 Task: Look for products in the category "Baby Health Care" from Shikai only.
Action: Mouse moved to (271, 150)
Screenshot: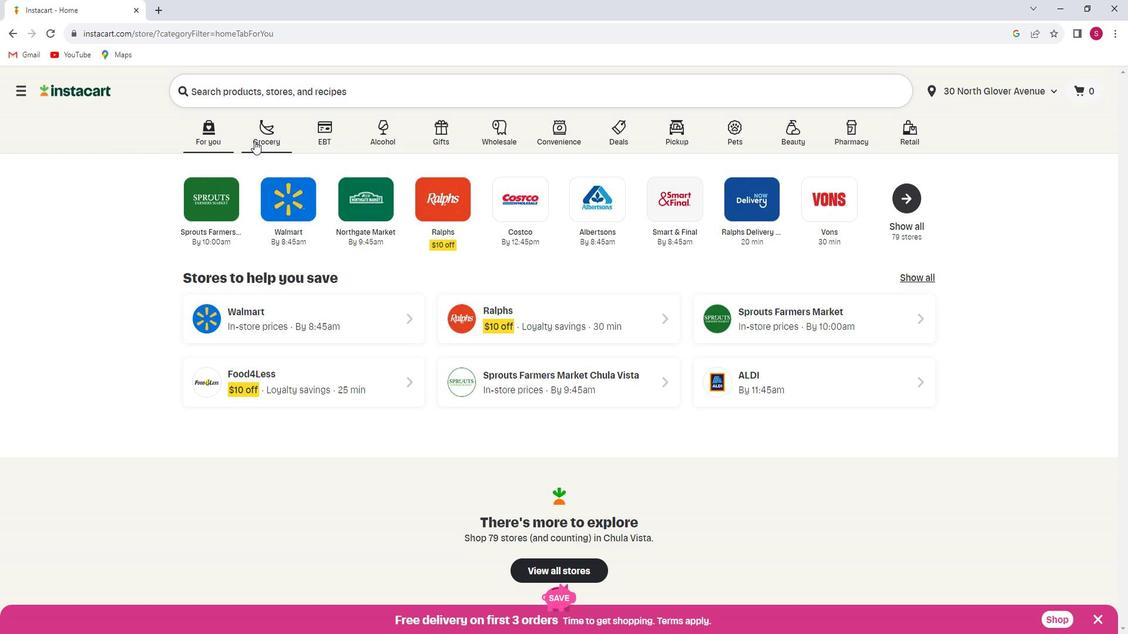 
Action: Mouse pressed left at (271, 150)
Screenshot: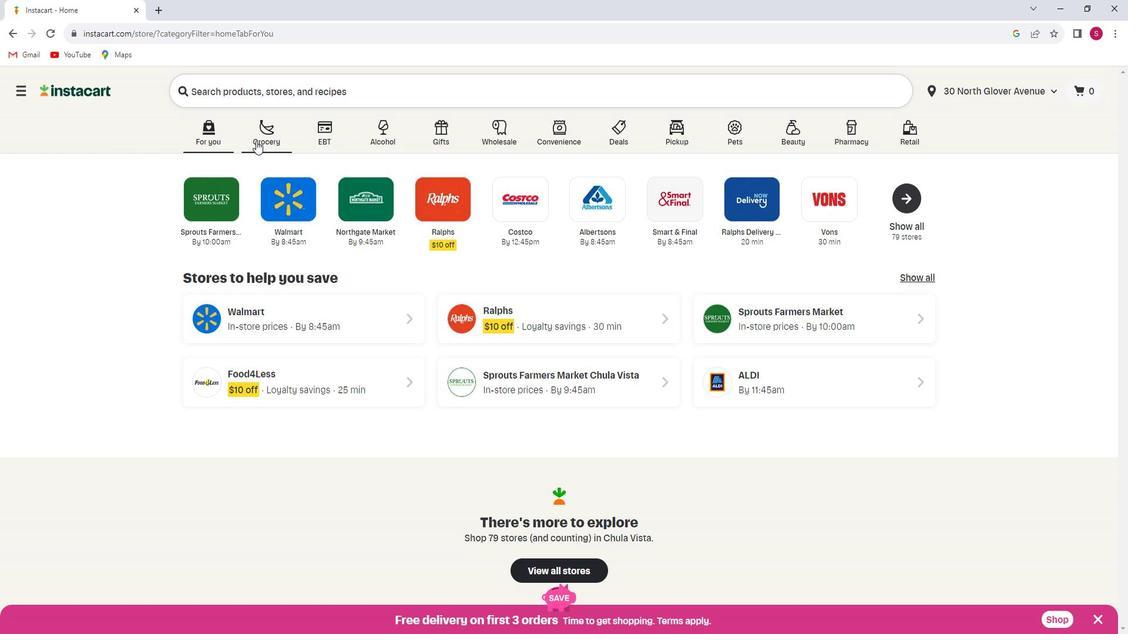 
Action: Mouse moved to (274, 367)
Screenshot: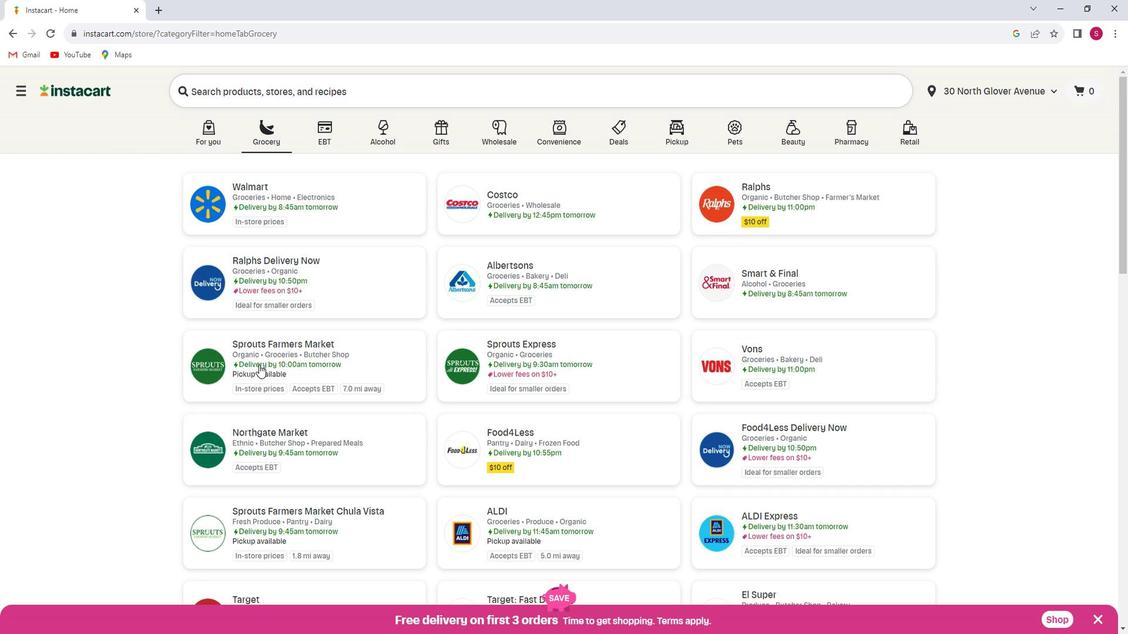 
Action: Mouse pressed left at (274, 367)
Screenshot: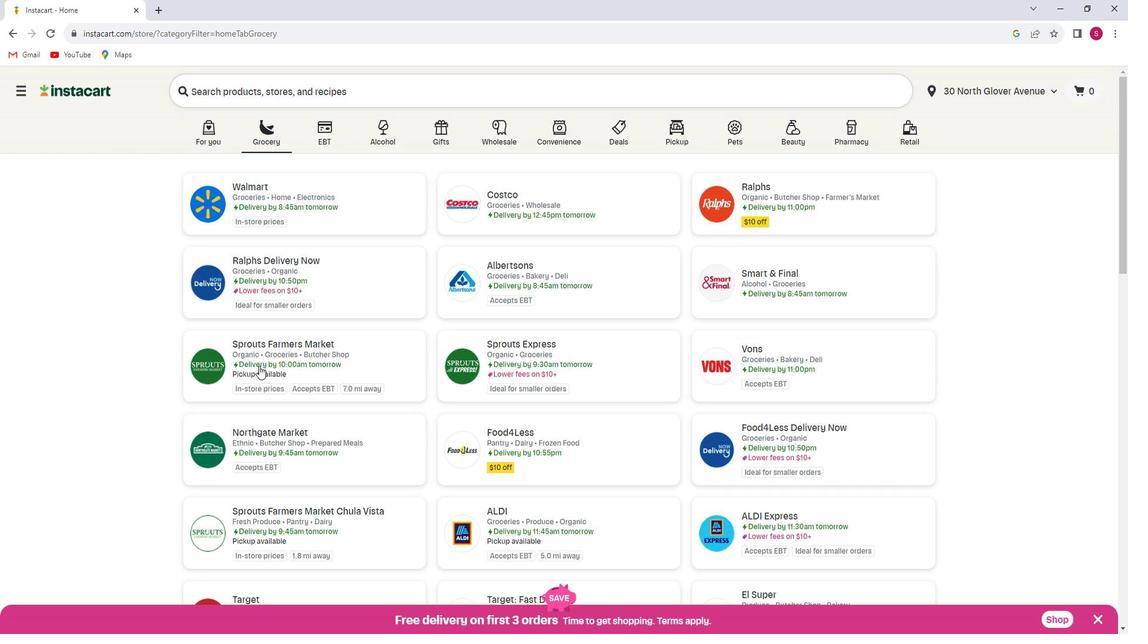 
Action: Mouse moved to (92, 384)
Screenshot: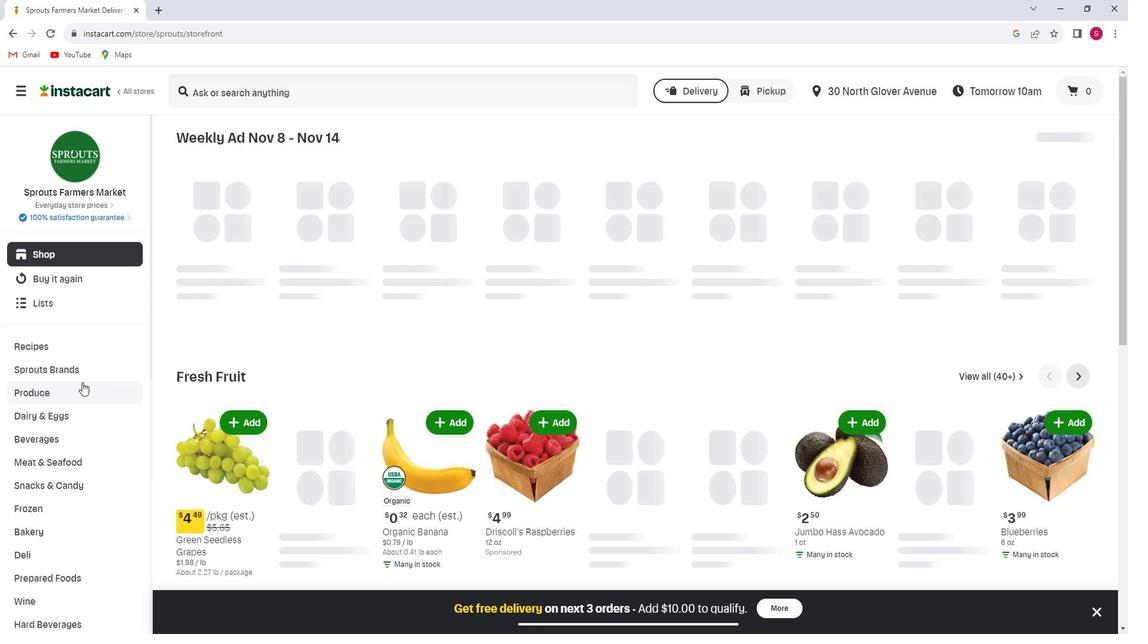 
Action: Mouse scrolled (92, 383) with delta (0, 0)
Screenshot: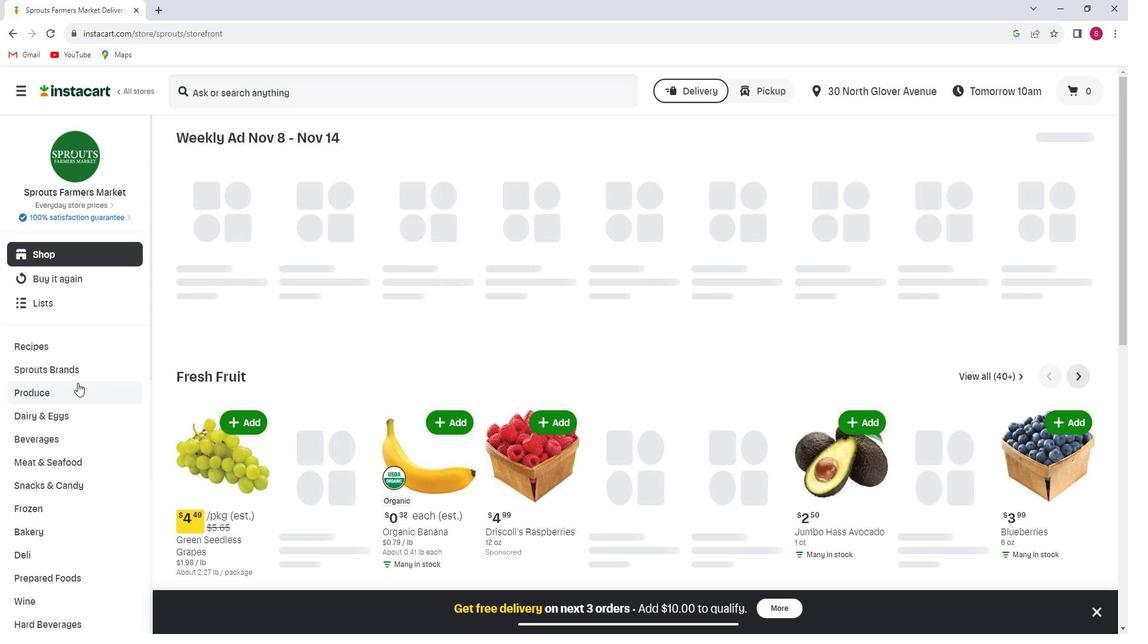 
Action: Mouse scrolled (92, 383) with delta (0, 0)
Screenshot: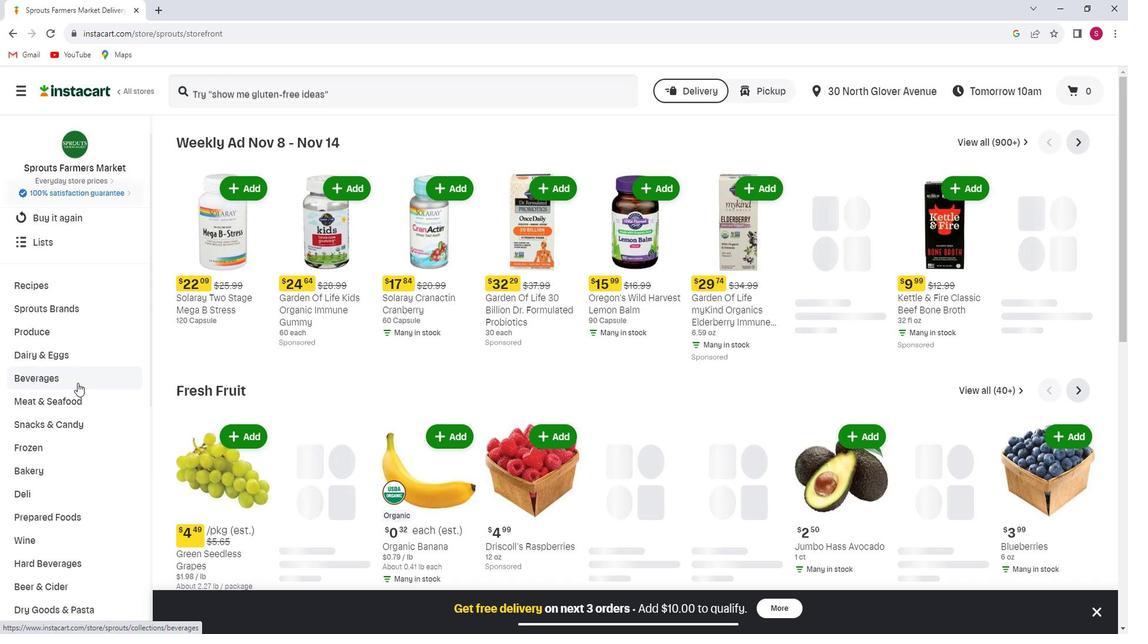 
Action: Mouse scrolled (92, 383) with delta (0, 0)
Screenshot: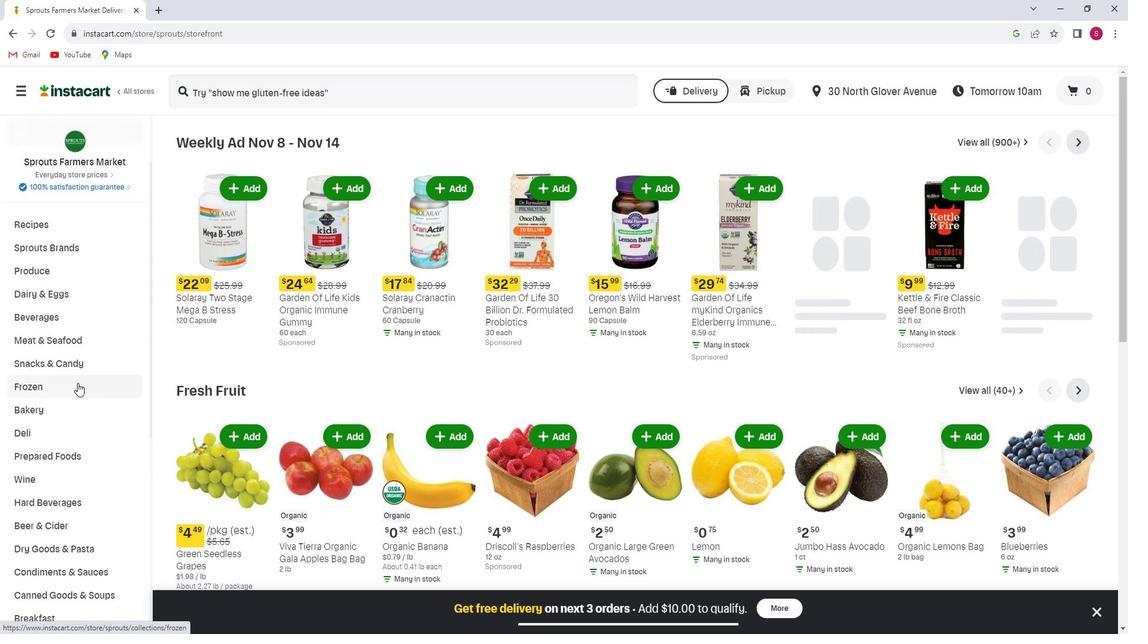 
Action: Mouse scrolled (92, 383) with delta (0, 0)
Screenshot: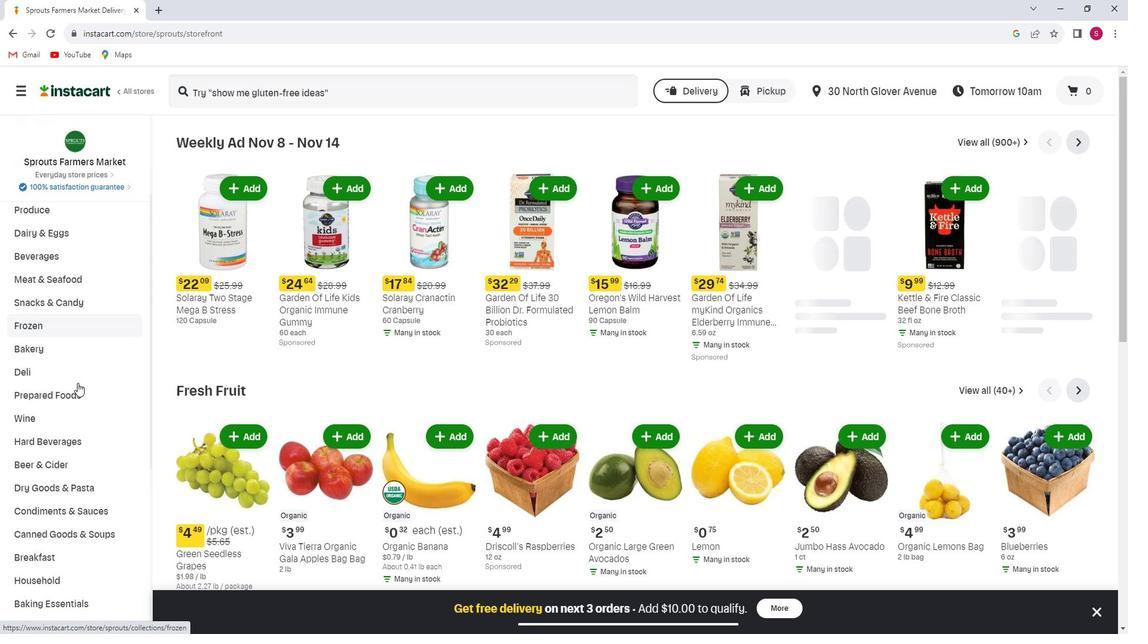 
Action: Mouse scrolled (92, 383) with delta (0, 0)
Screenshot: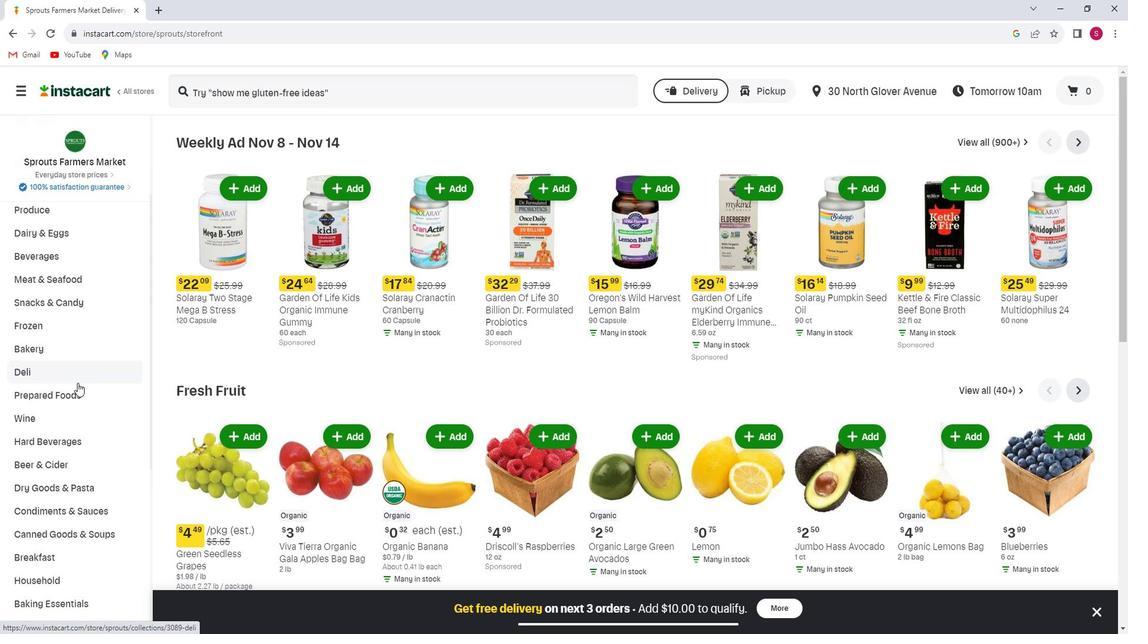 
Action: Mouse scrolled (92, 383) with delta (0, 0)
Screenshot: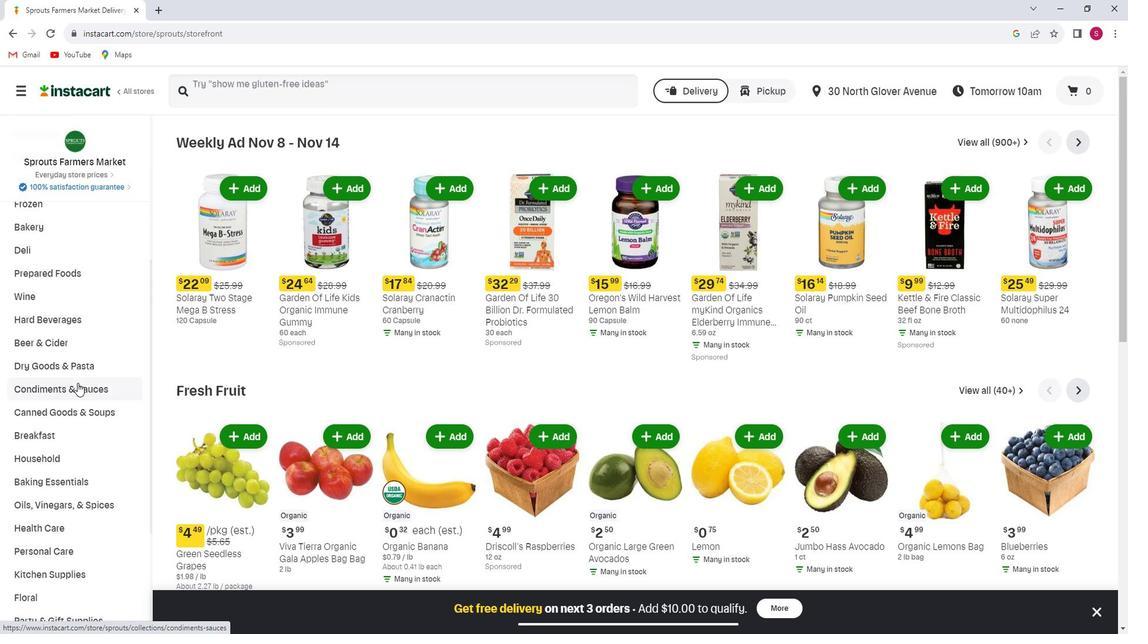 
Action: Mouse scrolled (92, 383) with delta (0, 0)
Screenshot: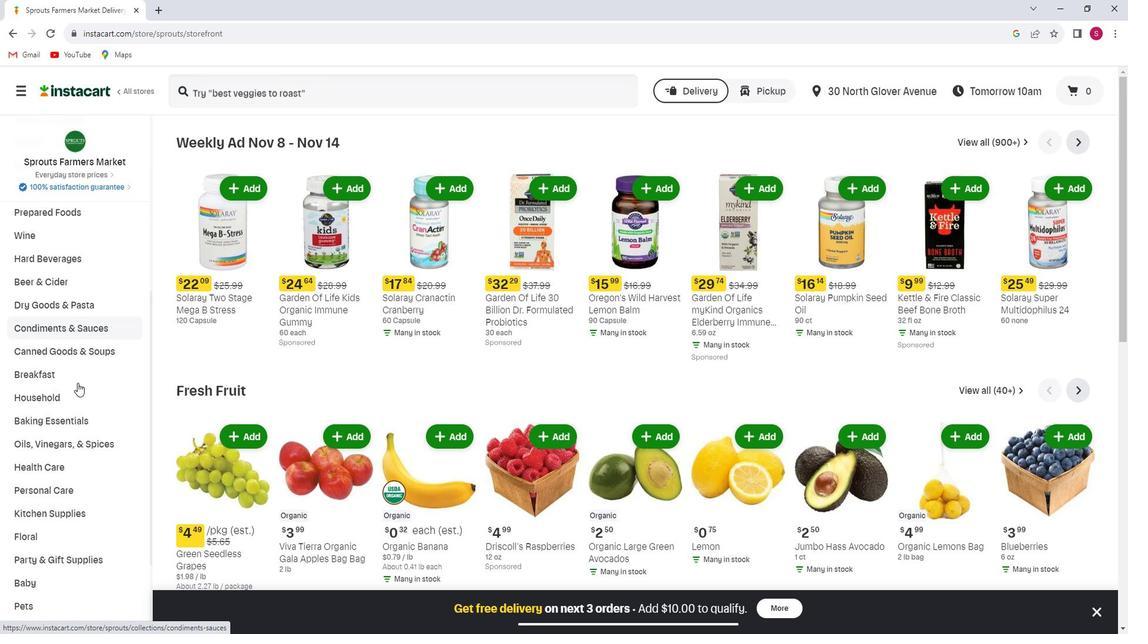 
Action: Mouse scrolled (92, 383) with delta (0, 0)
Screenshot: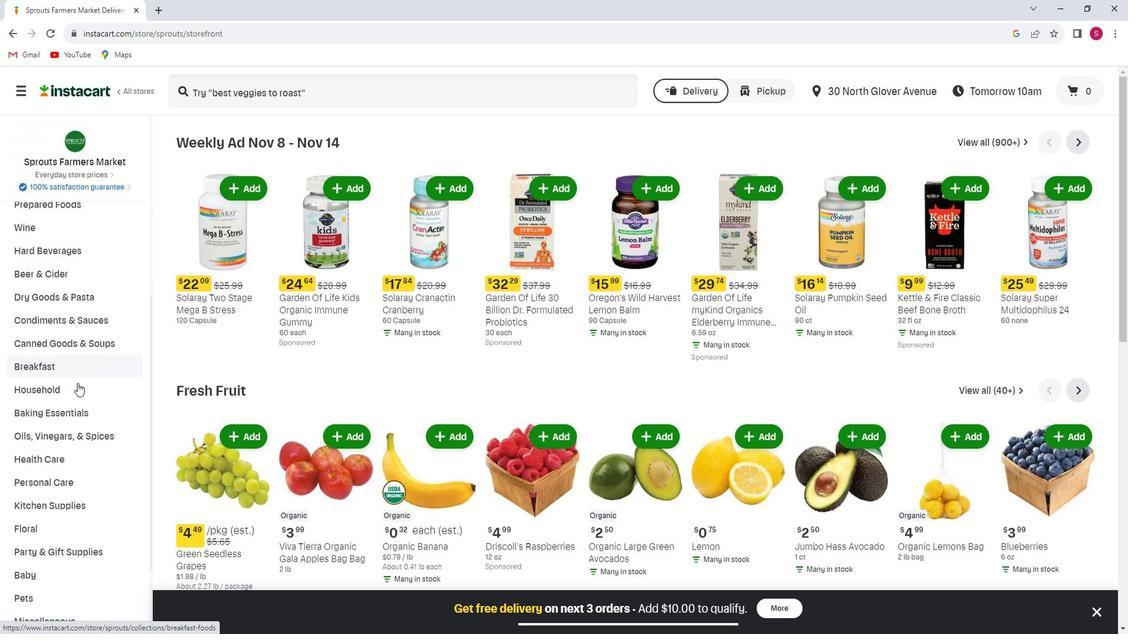 
Action: Mouse moved to (83, 400)
Screenshot: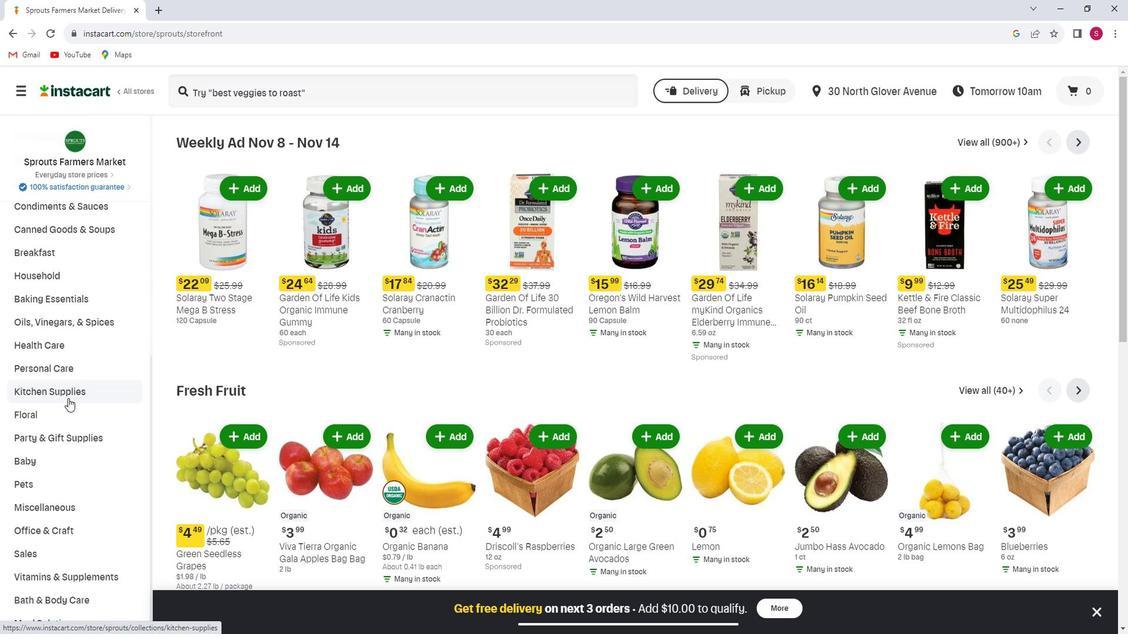 
Action: Mouse scrolled (83, 399) with delta (0, 0)
Screenshot: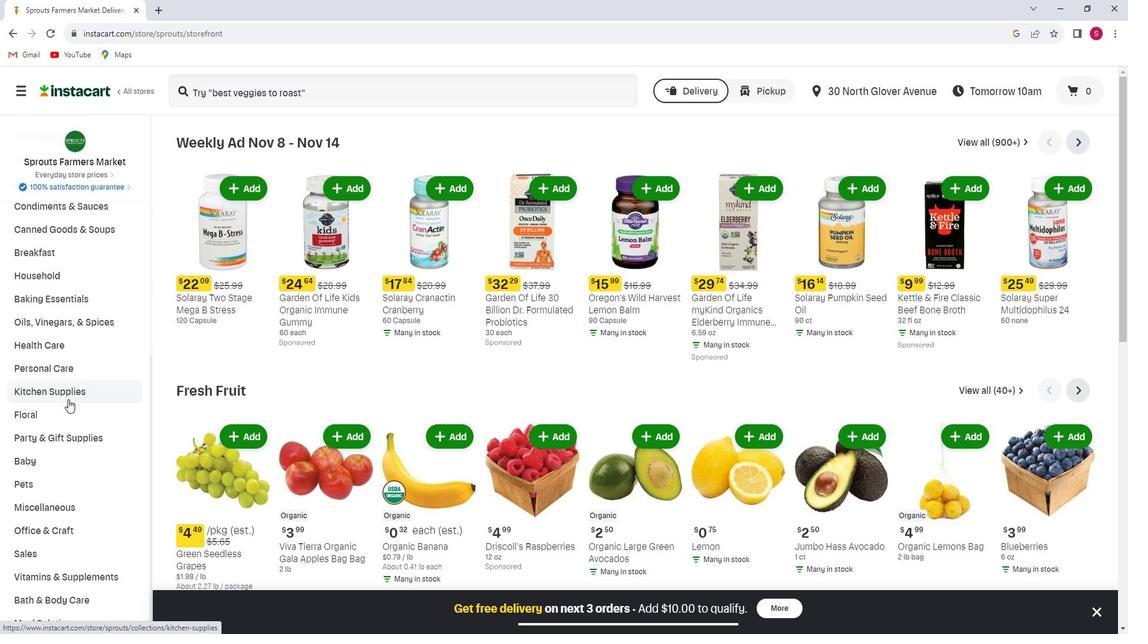 
Action: Mouse scrolled (83, 399) with delta (0, 0)
Screenshot: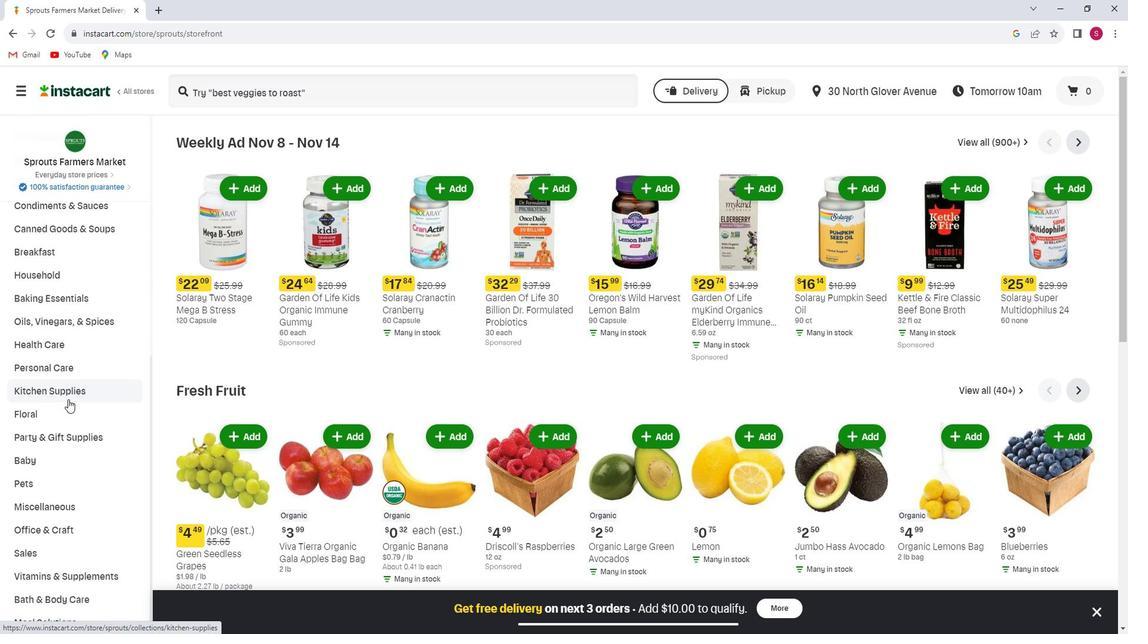 
Action: Mouse moved to (59, 459)
Screenshot: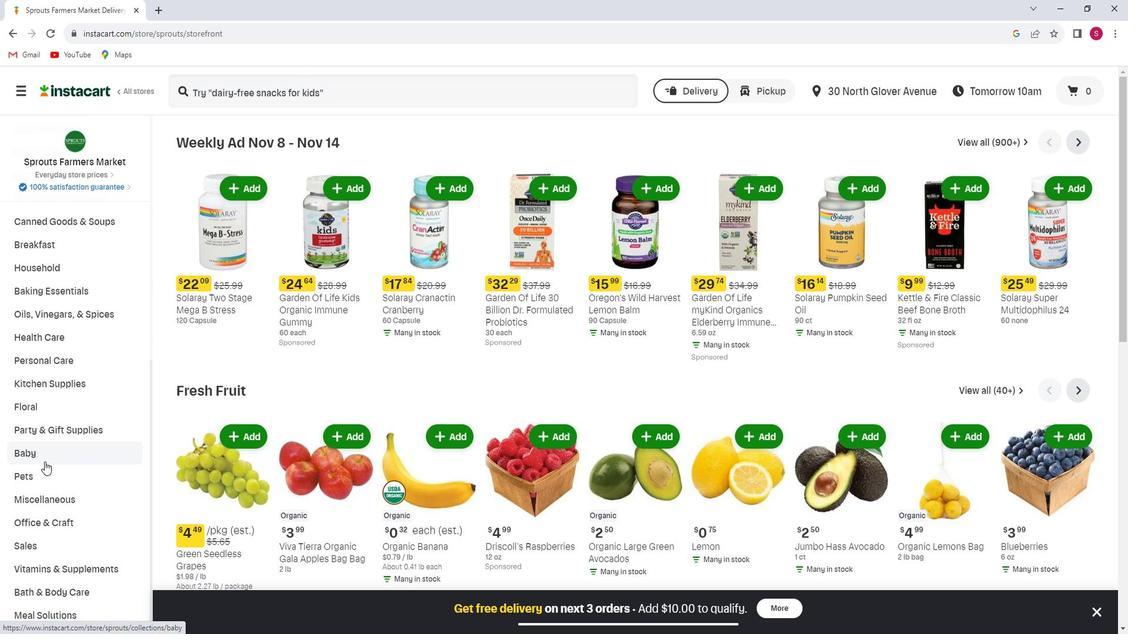 
Action: Mouse pressed left at (59, 459)
Screenshot: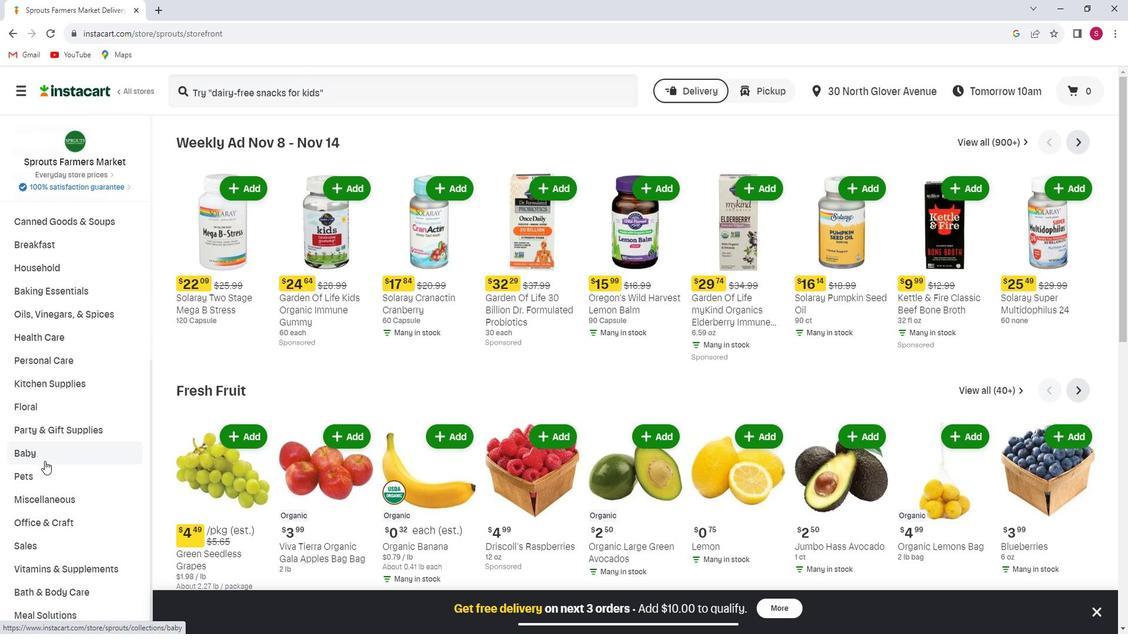 
Action: Mouse moved to (77, 480)
Screenshot: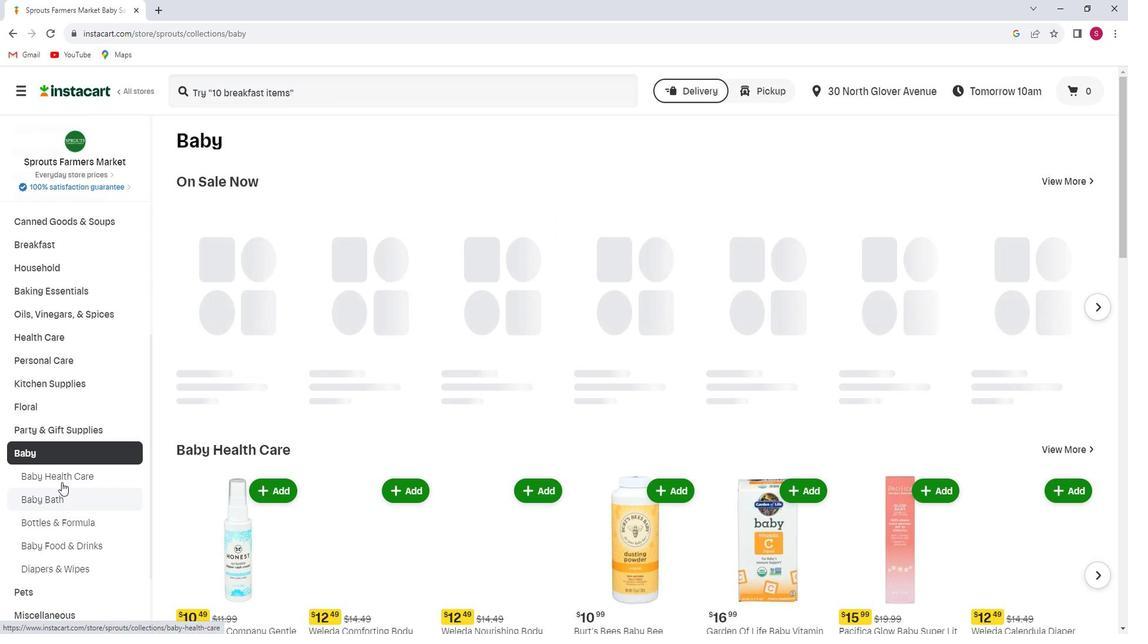 
Action: Mouse pressed left at (77, 480)
Screenshot: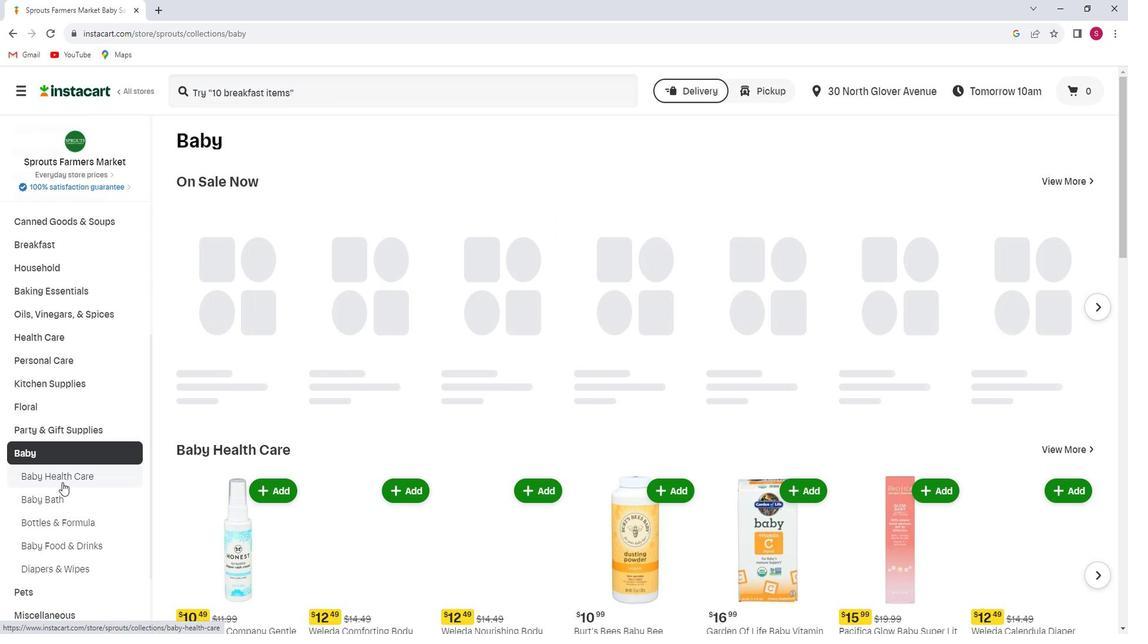 
Action: Mouse moved to (285, 239)
Screenshot: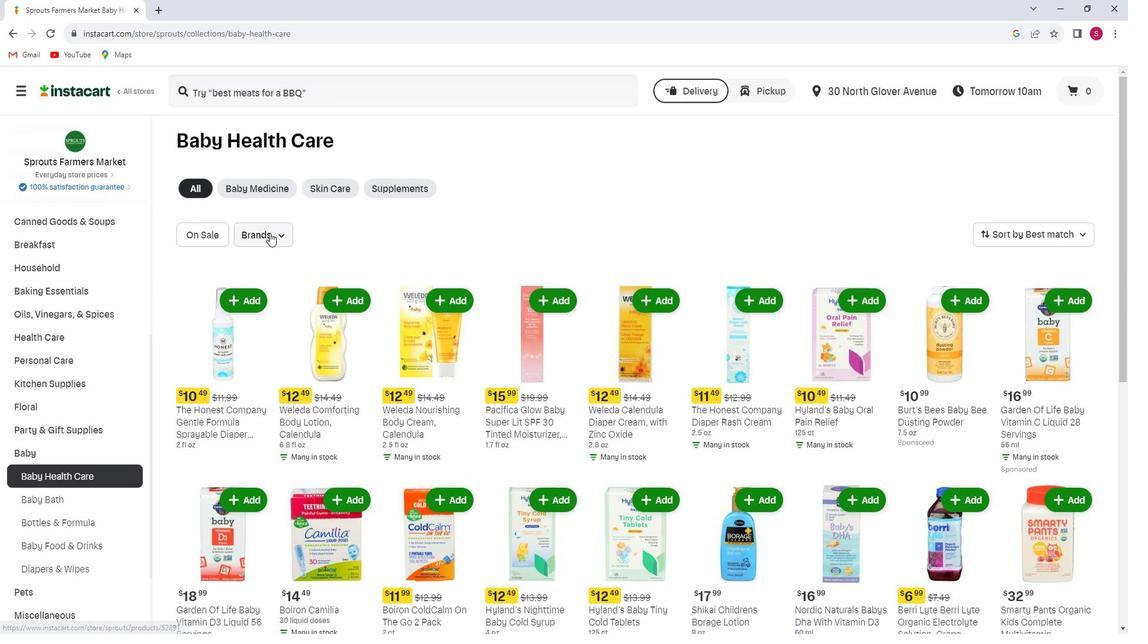 
Action: Mouse pressed left at (285, 239)
Screenshot: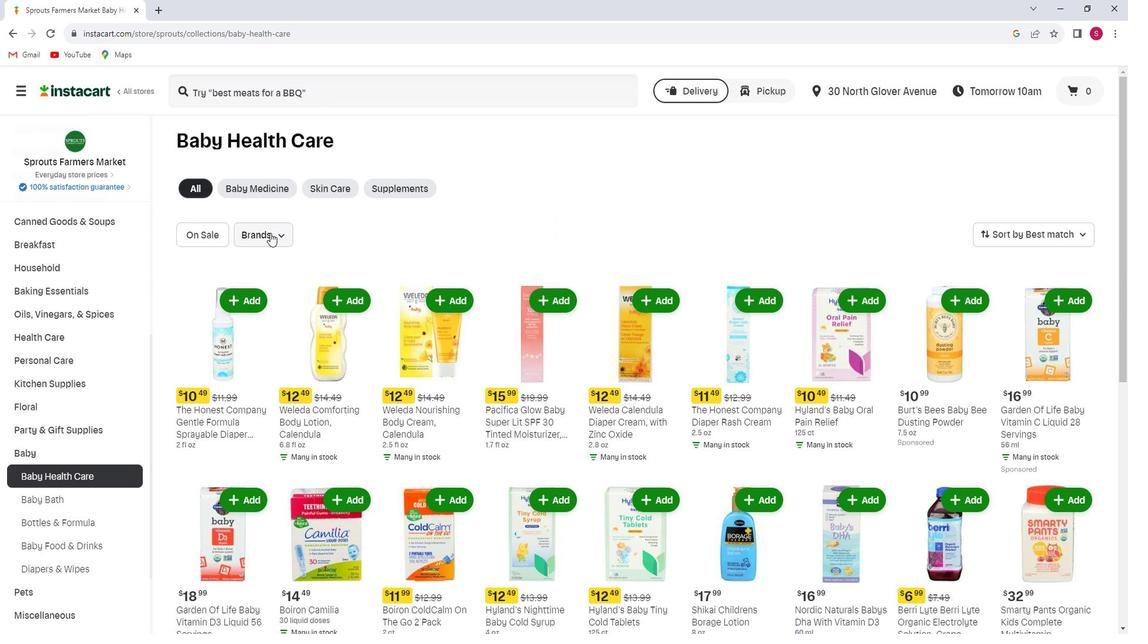 
Action: Mouse moved to (287, 277)
Screenshot: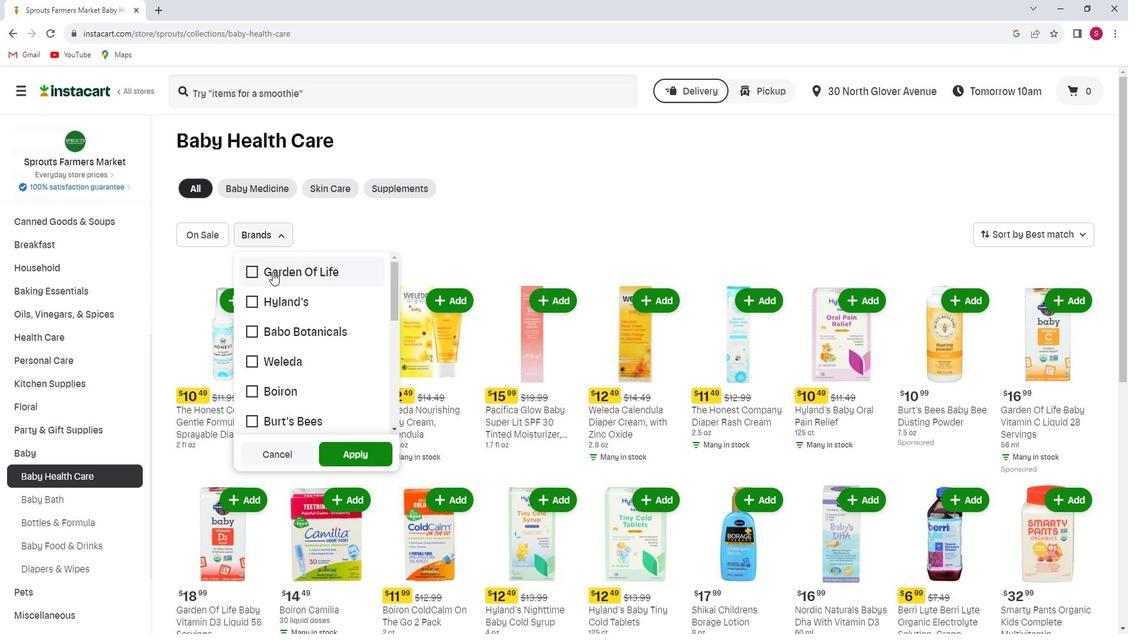
Action: Mouse scrolled (287, 277) with delta (0, 0)
Screenshot: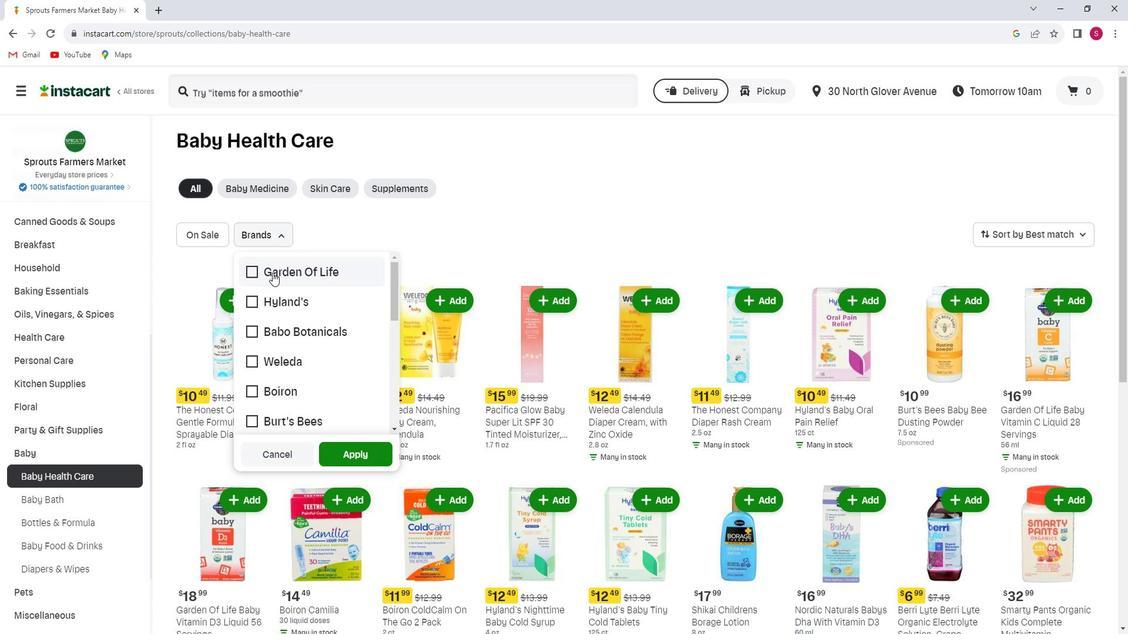 
Action: Mouse scrolled (287, 277) with delta (0, 0)
Screenshot: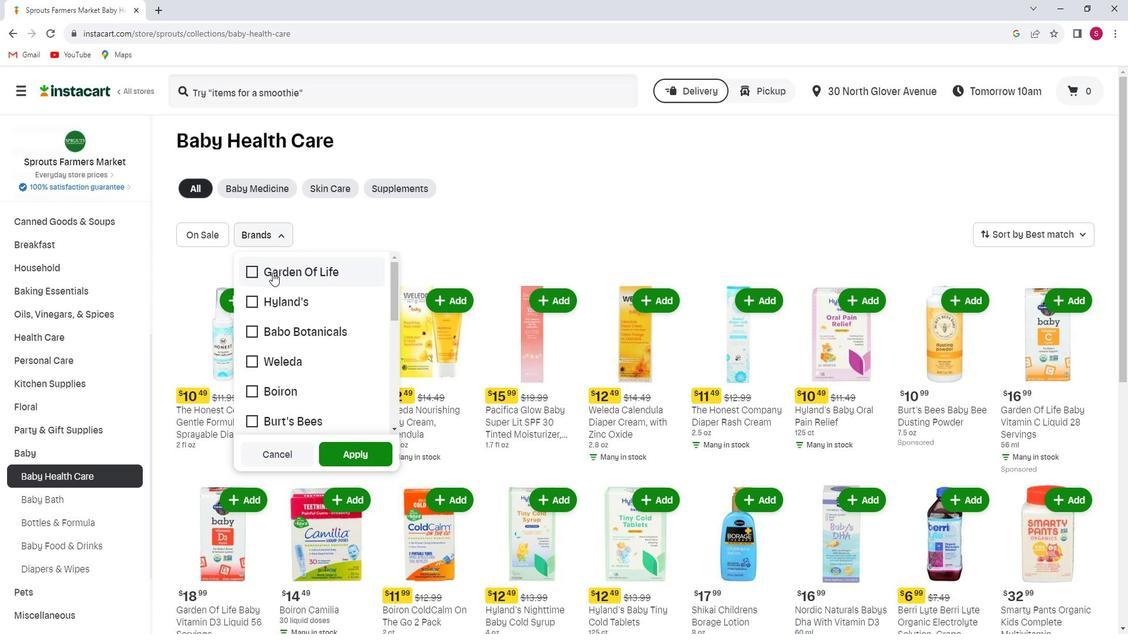 
Action: Mouse moved to (287, 278)
Screenshot: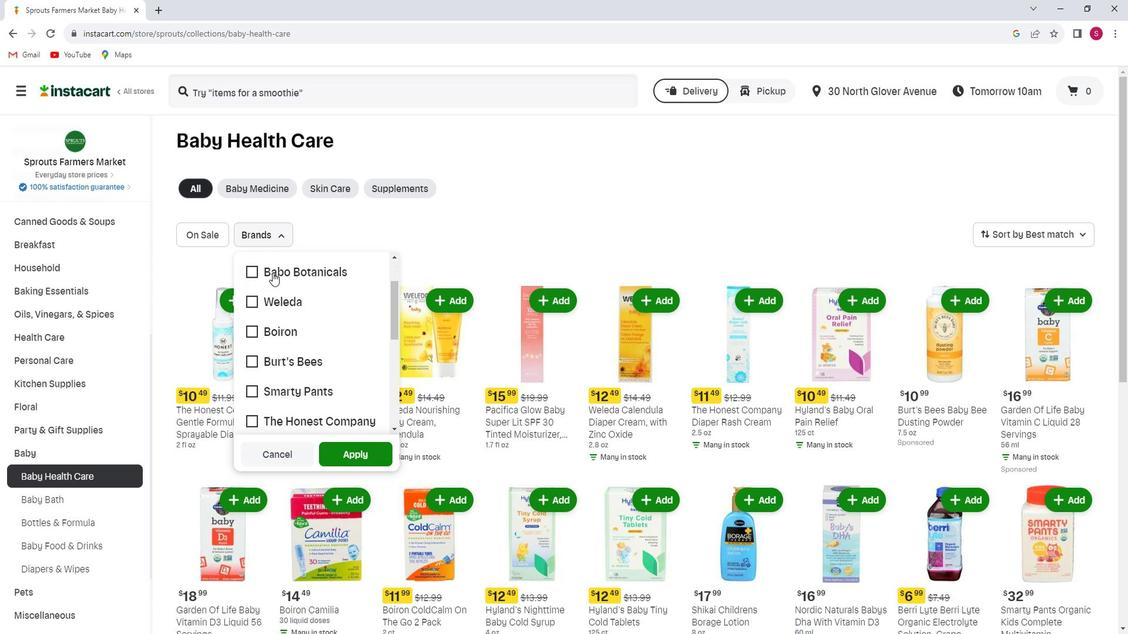 
Action: Mouse scrolled (287, 277) with delta (0, 0)
Screenshot: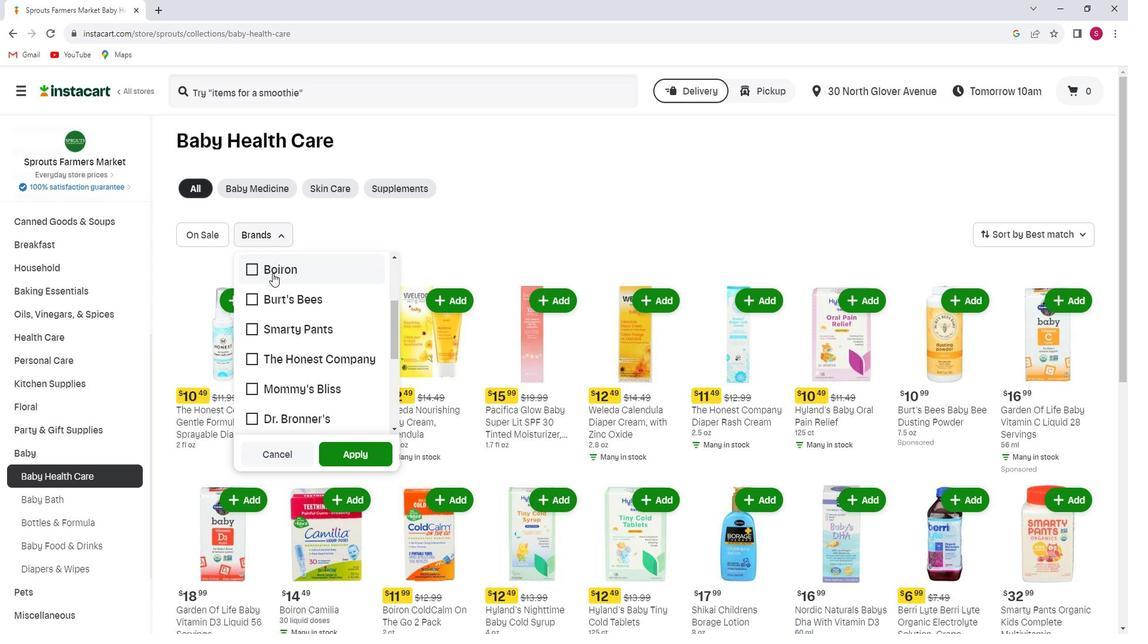 
Action: Mouse scrolled (287, 277) with delta (0, 0)
Screenshot: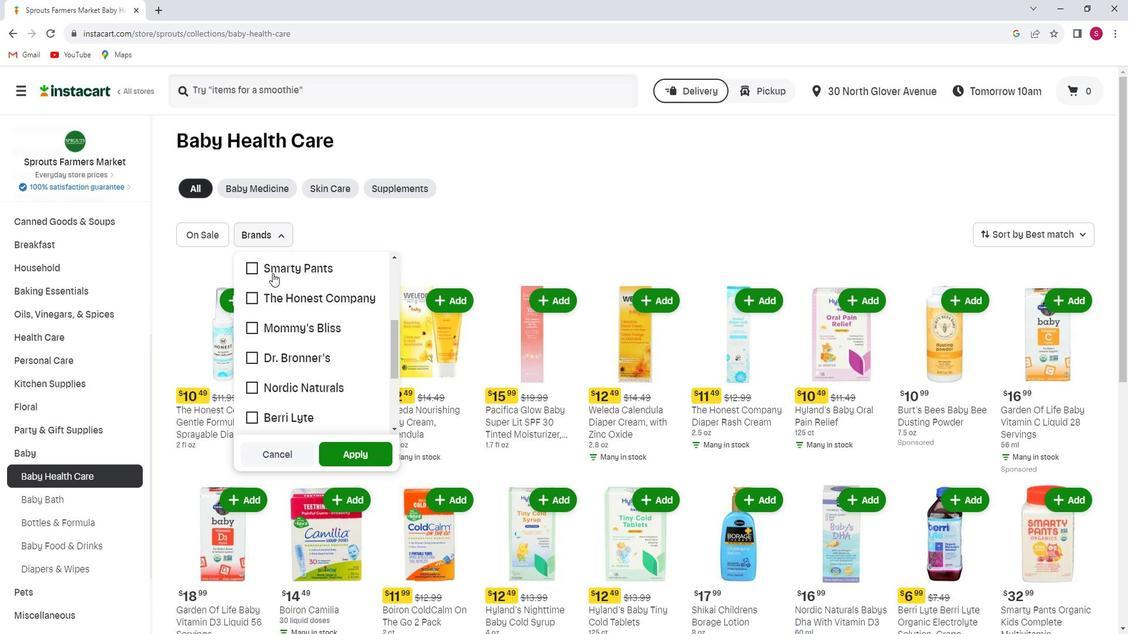 
Action: Mouse scrolled (287, 277) with delta (0, 0)
Screenshot: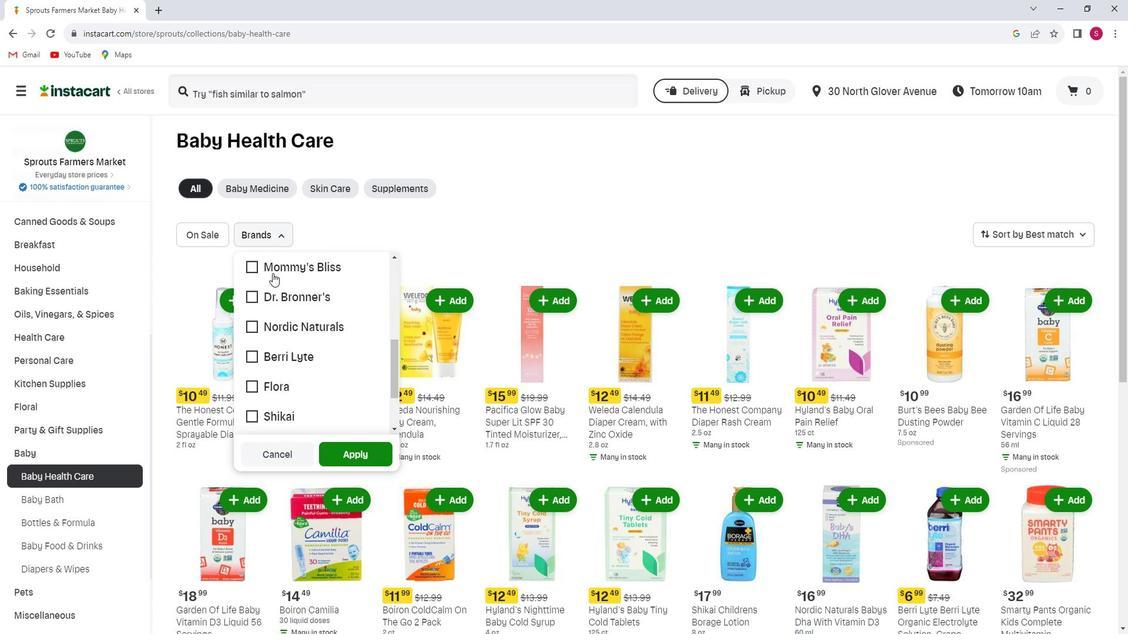 
Action: Mouse moved to (262, 354)
Screenshot: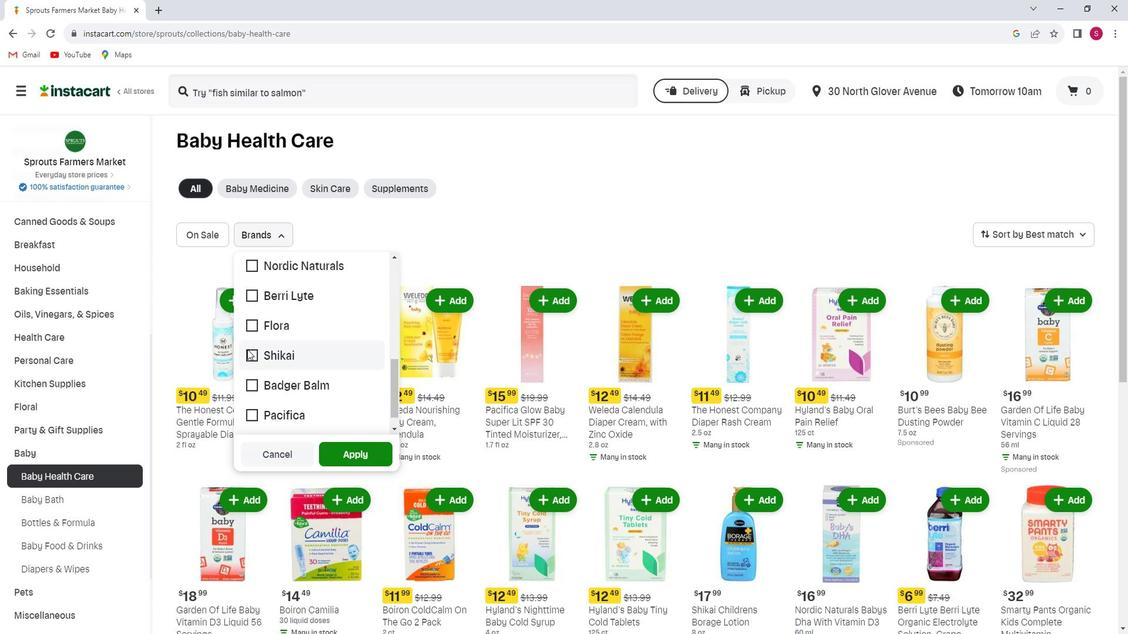 
Action: Mouse pressed left at (262, 354)
Screenshot: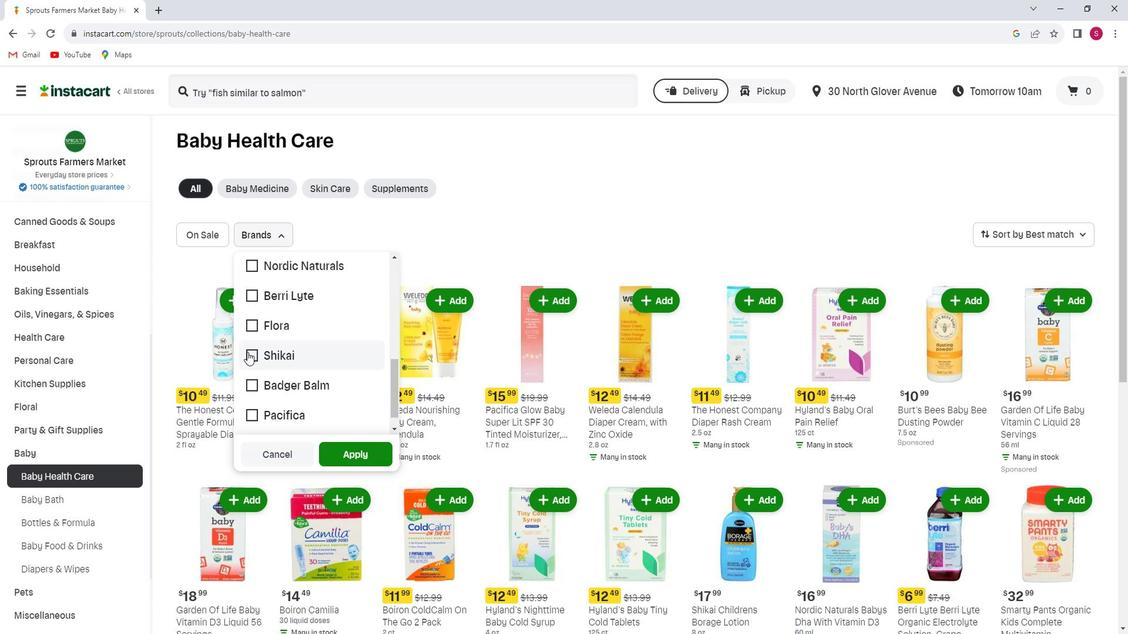 
Action: Mouse moved to (364, 453)
Screenshot: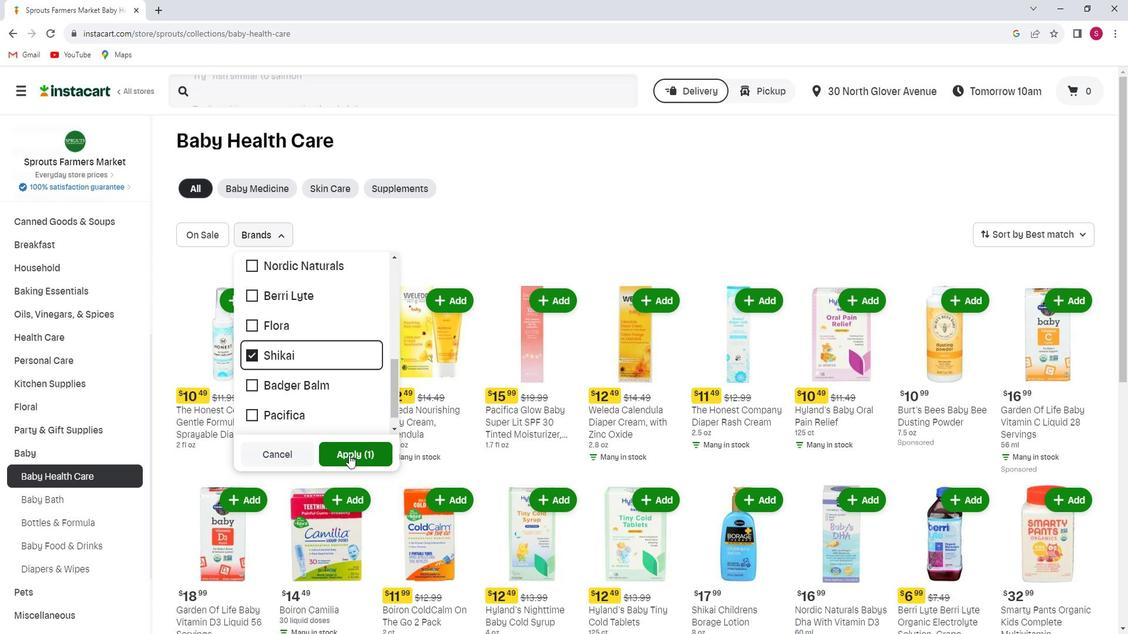 
Action: Mouse pressed left at (364, 453)
Screenshot: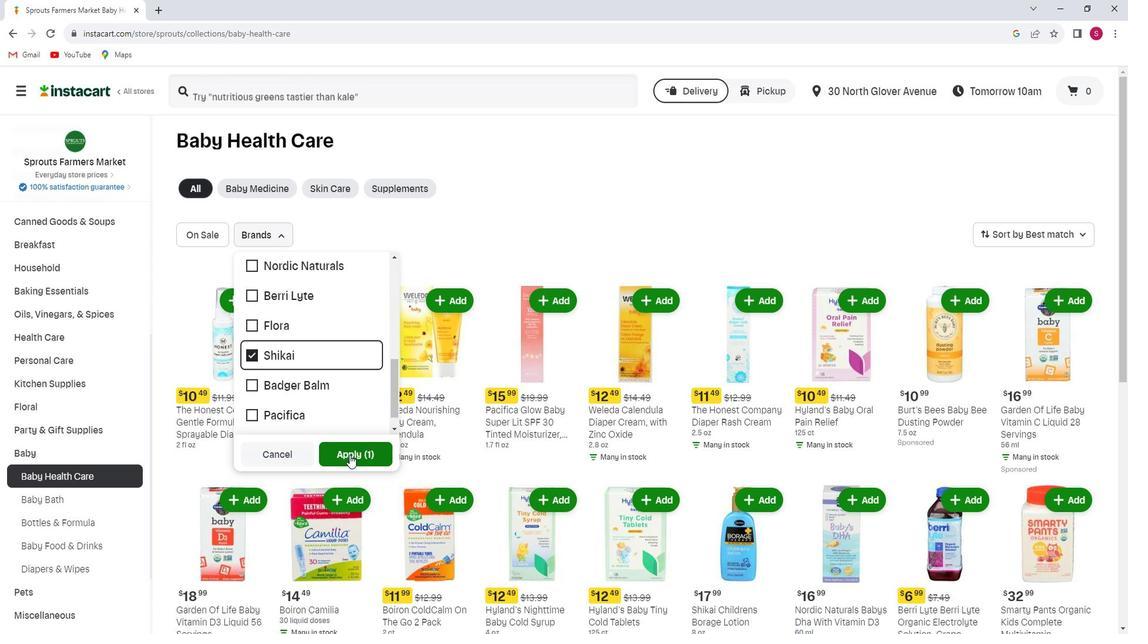 
Action: Mouse moved to (367, 447)
Screenshot: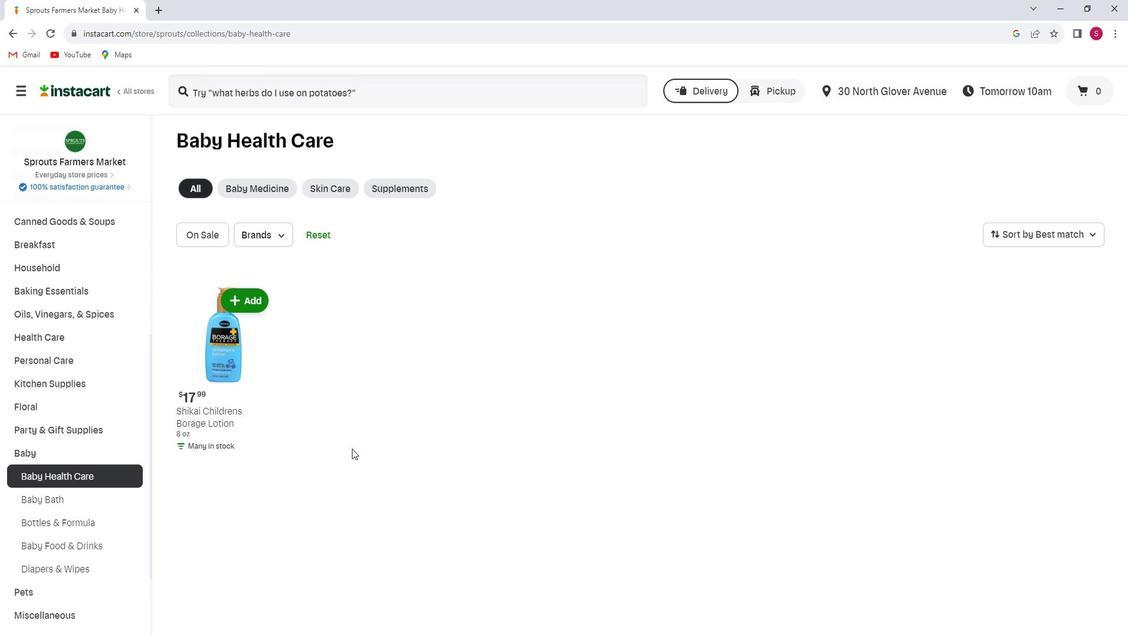 
